 Task: In the  document Ethicsfile.odt Change font size of watermark '113' and place the watermark  'Horizontally'. Insert footer and write www.stellar.com
Action: Mouse moved to (747, 380)
Screenshot: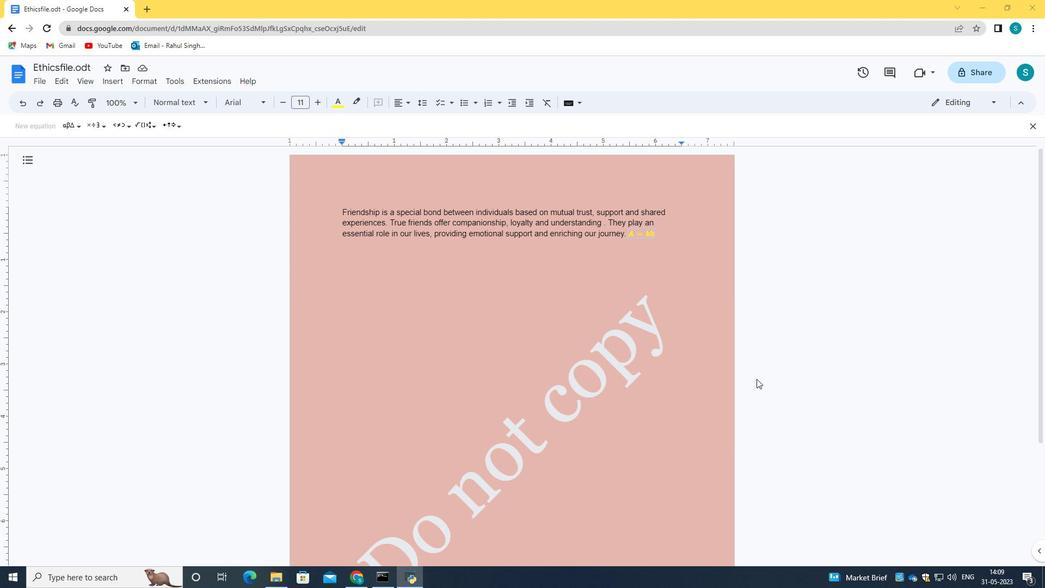 
Action: Mouse scrolled (747, 379) with delta (0, 0)
Screenshot: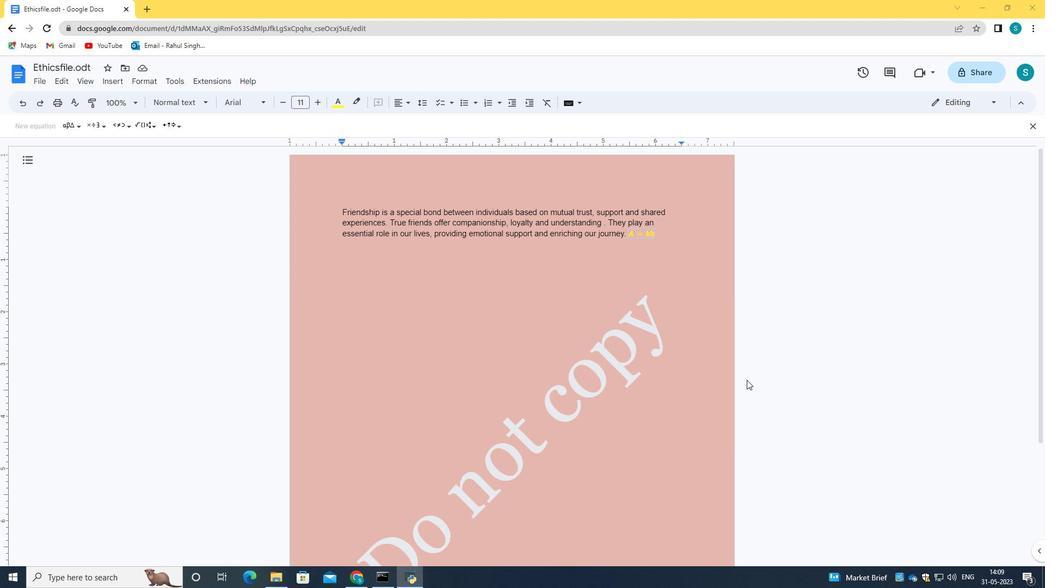 
Action: Mouse scrolled (747, 380) with delta (0, 0)
Screenshot: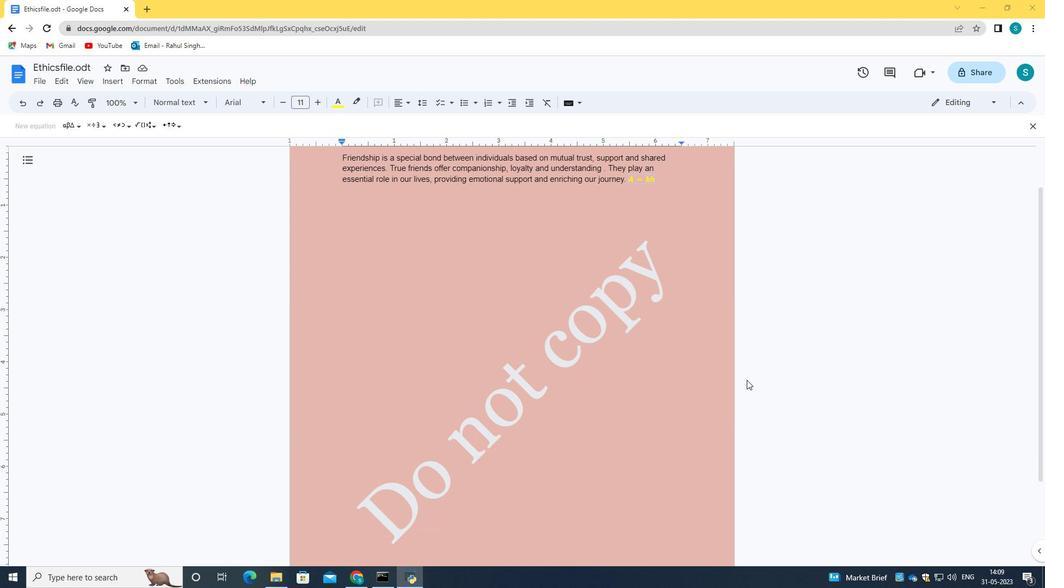 
Action: Mouse scrolled (747, 380) with delta (0, 0)
Screenshot: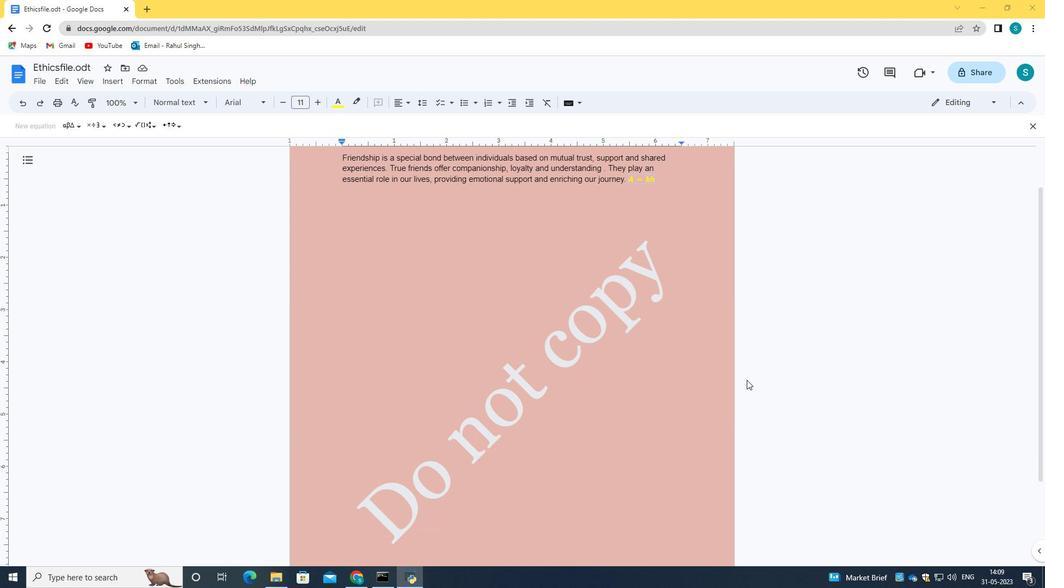 
Action: Mouse scrolled (747, 380) with delta (0, 0)
Screenshot: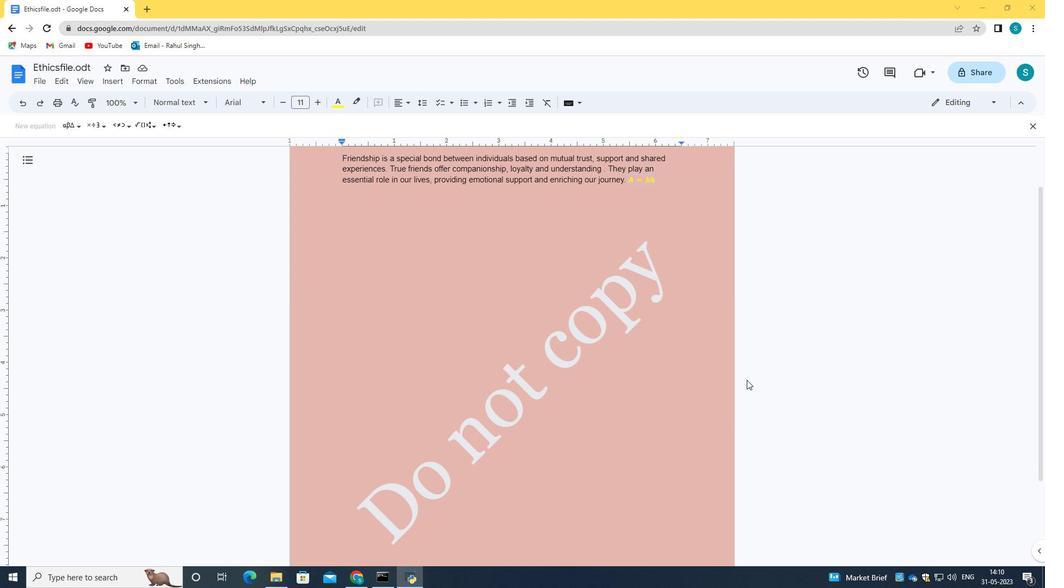 
Action: Mouse moved to (152, 81)
Screenshot: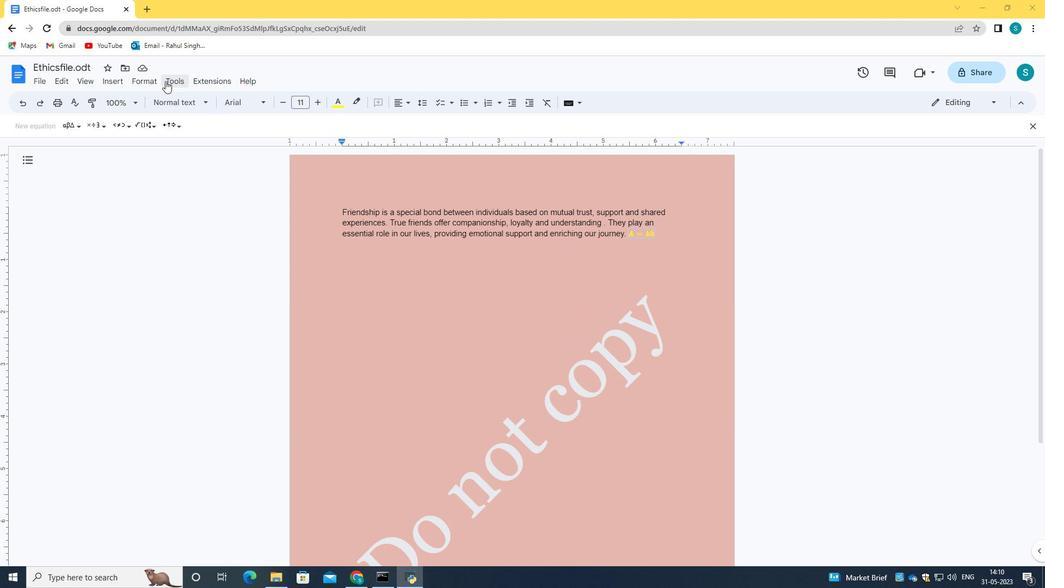
Action: Mouse pressed left at (152, 81)
Screenshot: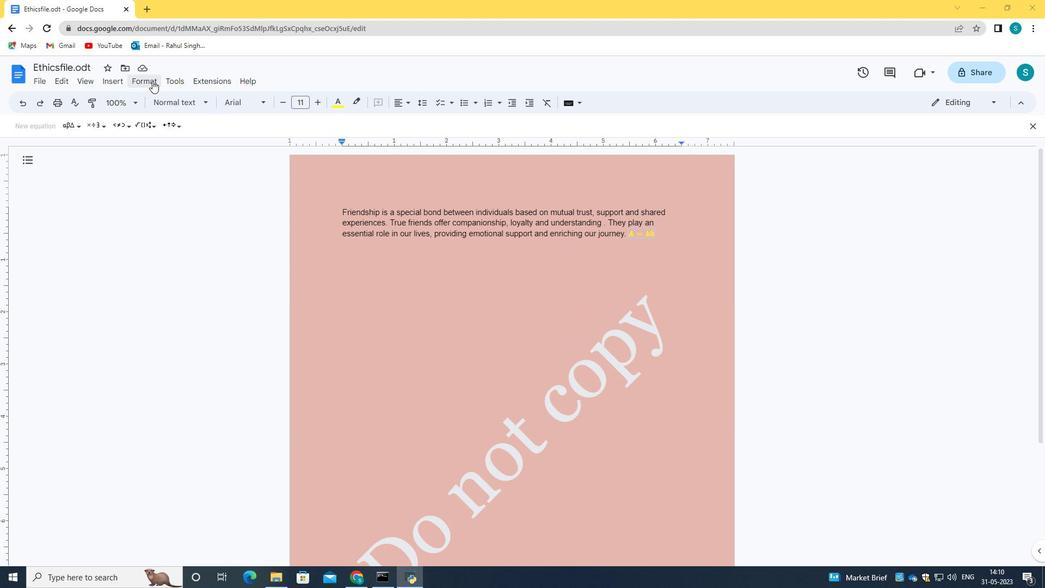 
Action: Mouse moved to (156, 334)
Screenshot: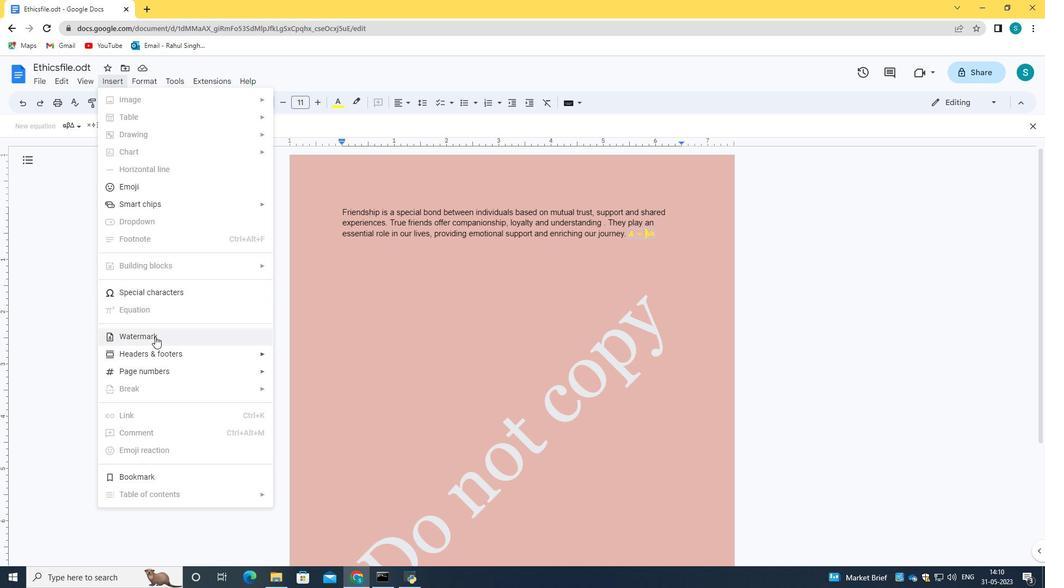 
Action: Mouse pressed left at (156, 334)
Screenshot: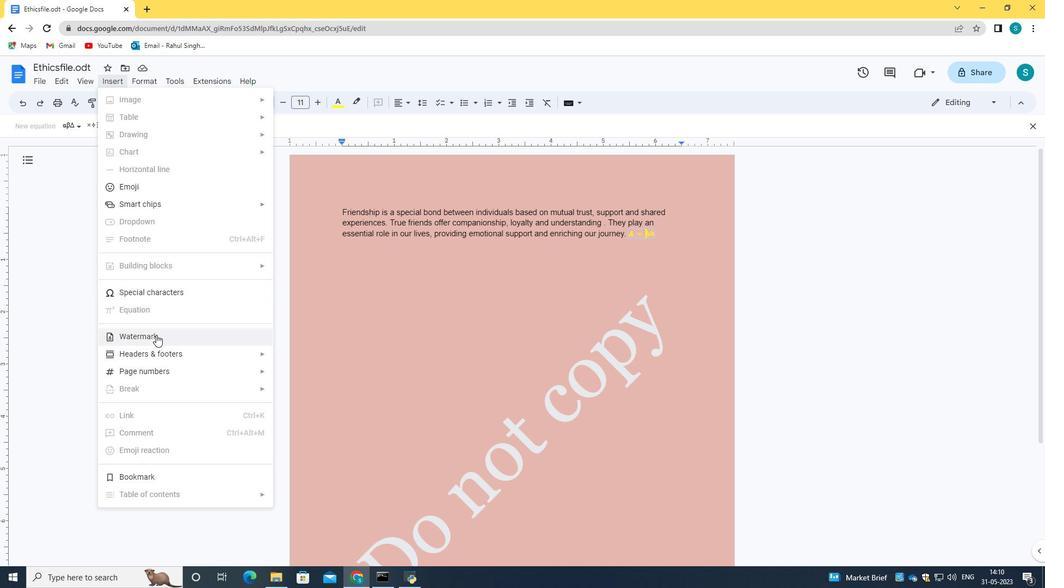 
Action: Mouse moved to (918, 238)
Screenshot: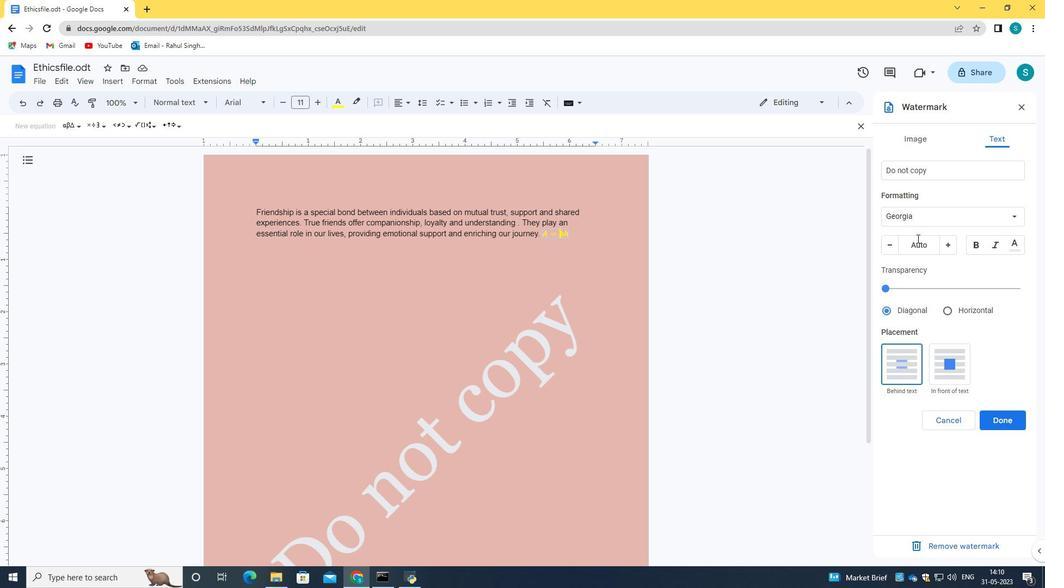 
Action: Mouse pressed left at (918, 238)
Screenshot: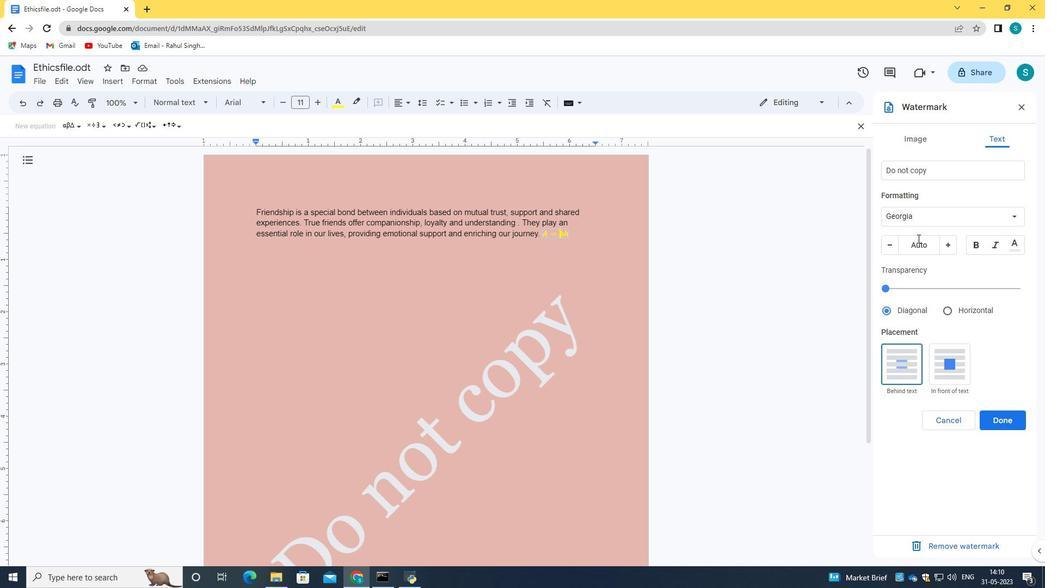 
Action: Key pressed 113<Key.enter>
Screenshot: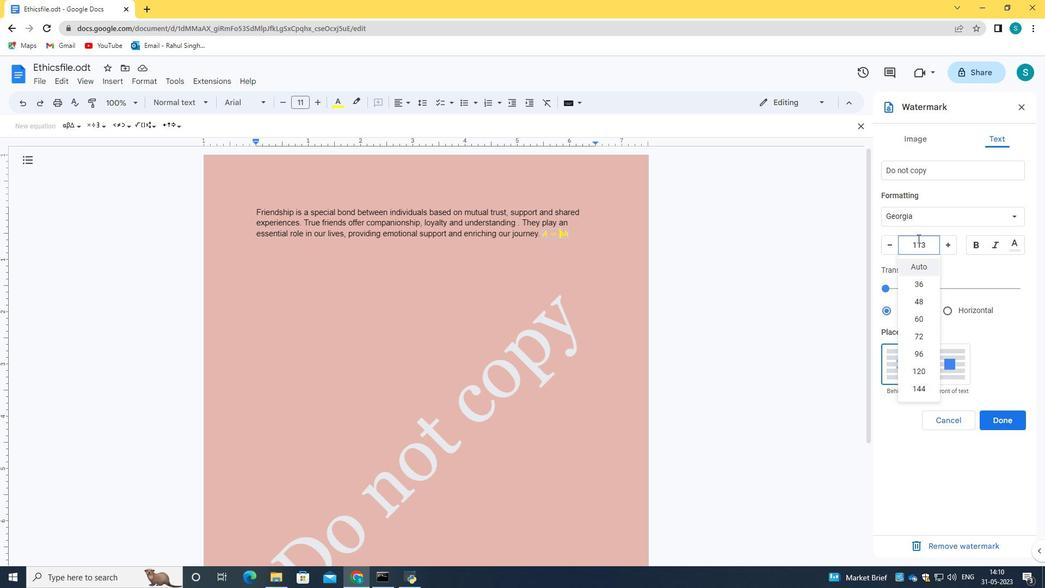 
Action: Mouse moved to (948, 310)
Screenshot: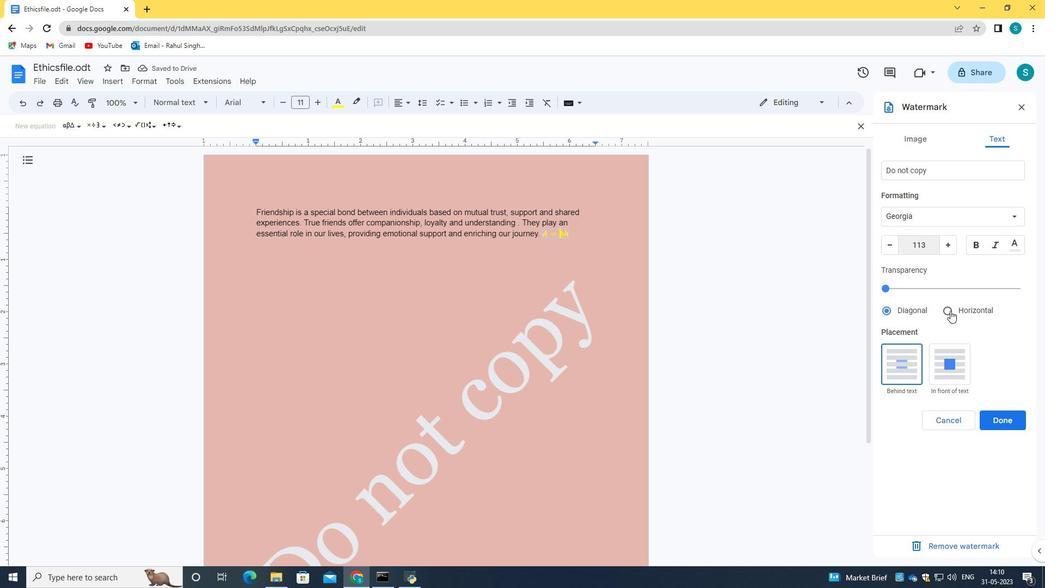 
Action: Mouse pressed left at (948, 310)
Screenshot: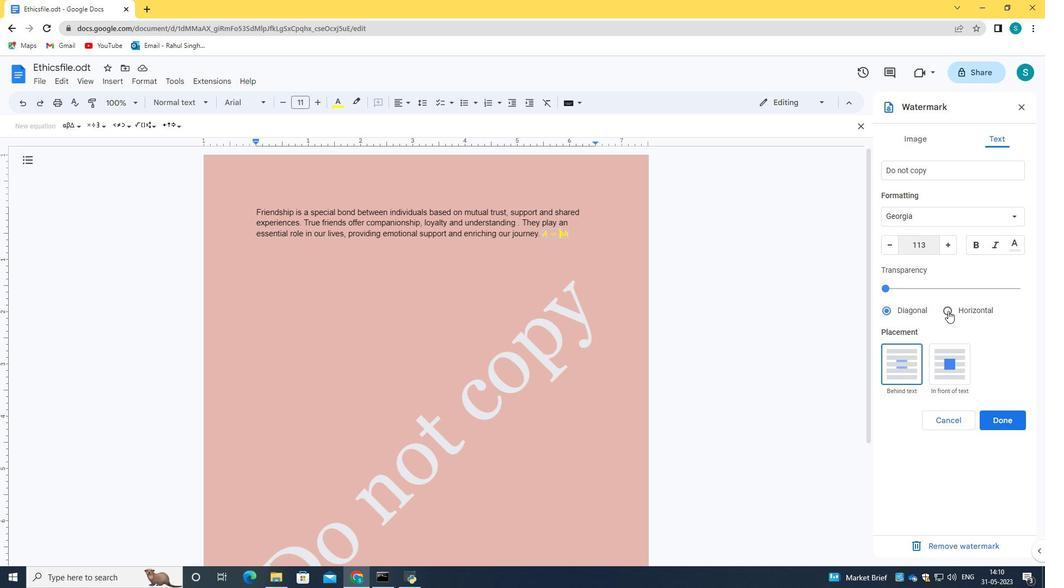 
Action: Mouse moved to (992, 425)
Screenshot: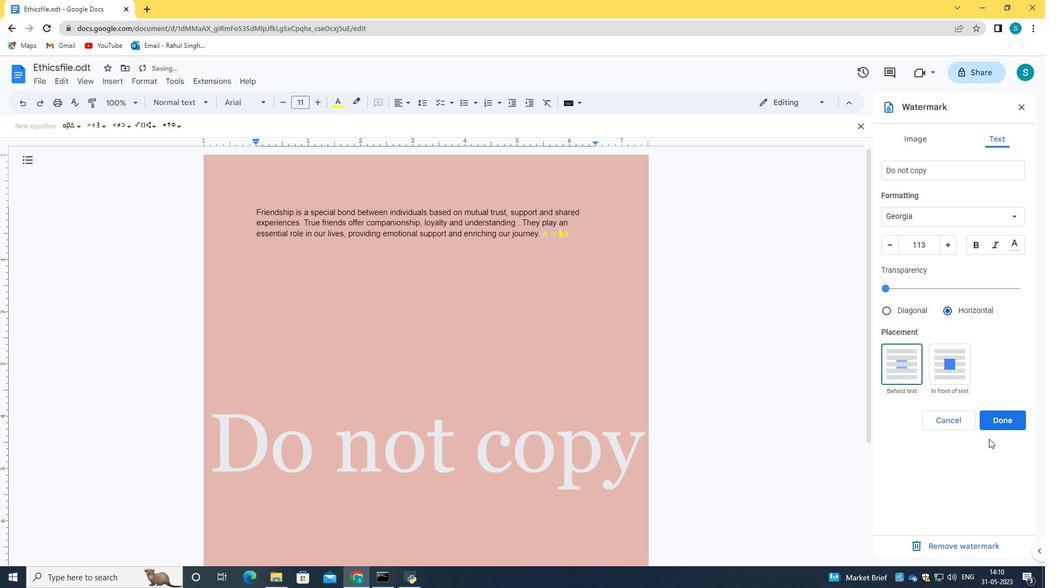 
Action: Mouse pressed left at (992, 425)
Screenshot: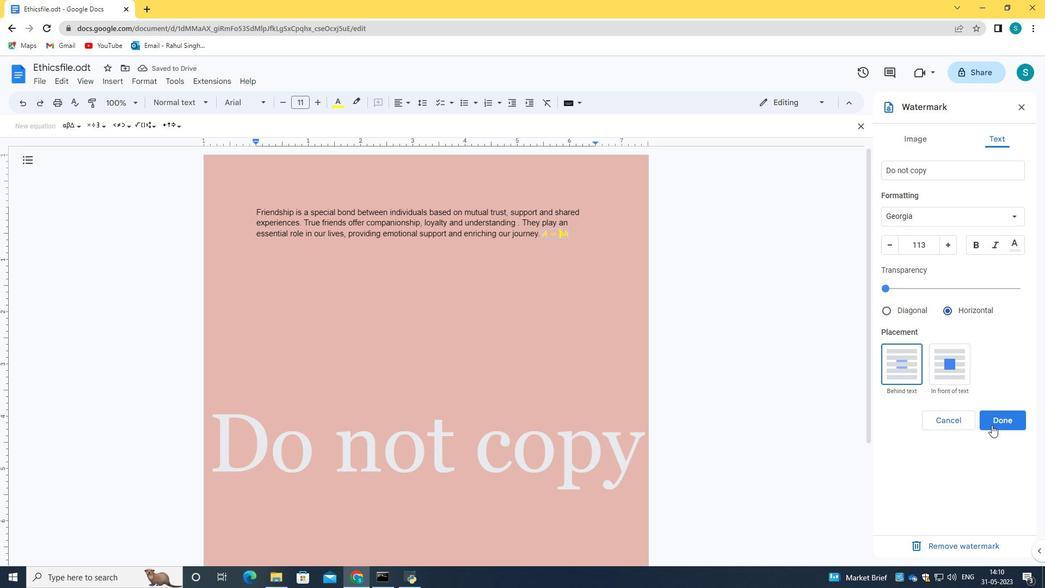 
Action: Mouse moved to (113, 81)
Screenshot: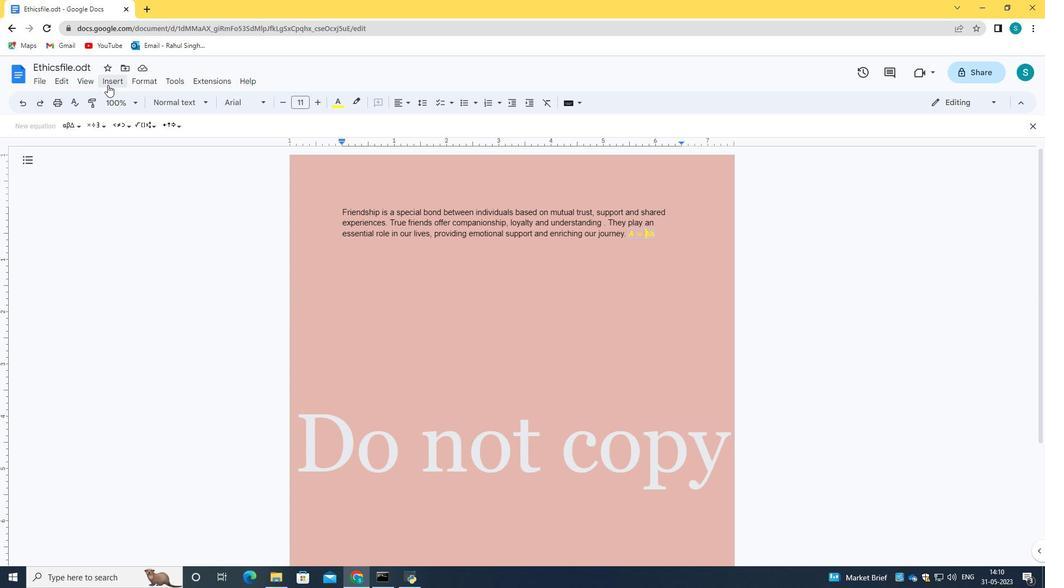 
Action: Mouse pressed left at (113, 81)
Screenshot: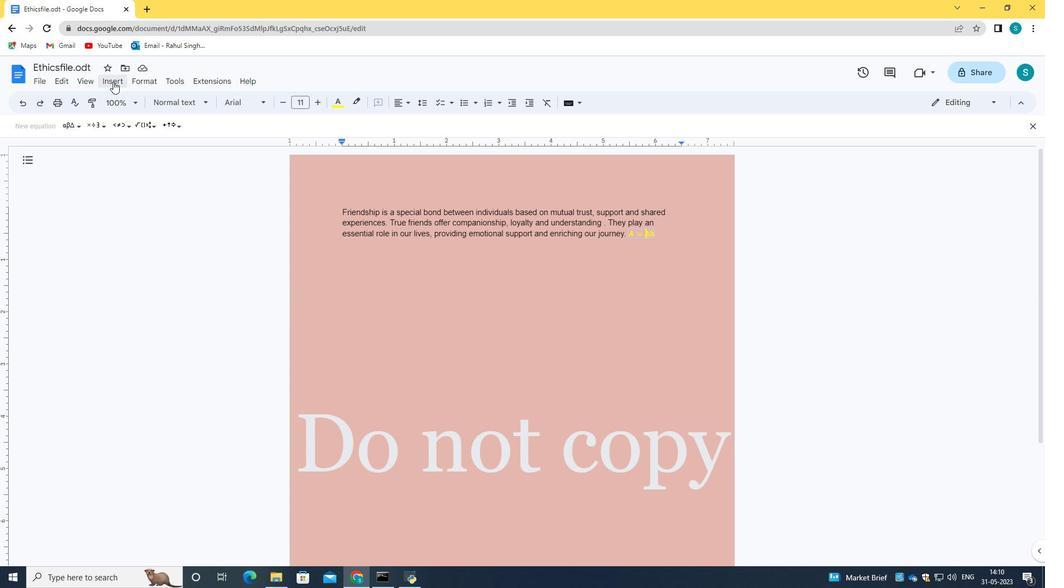 
Action: Mouse moved to (321, 375)
Screenshot: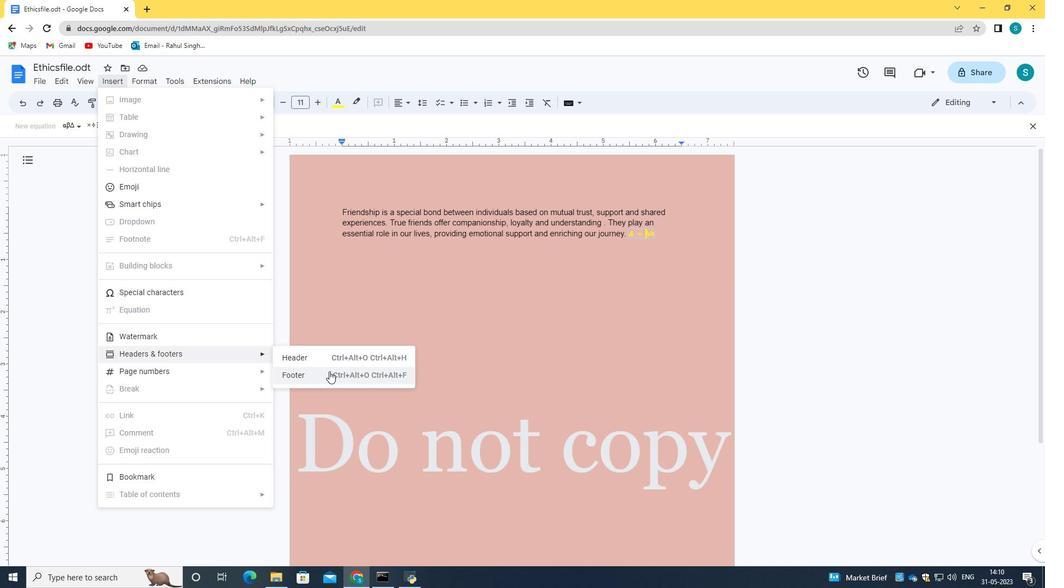 
Action: Mouse pressed left at (321, 375)
Screenshot: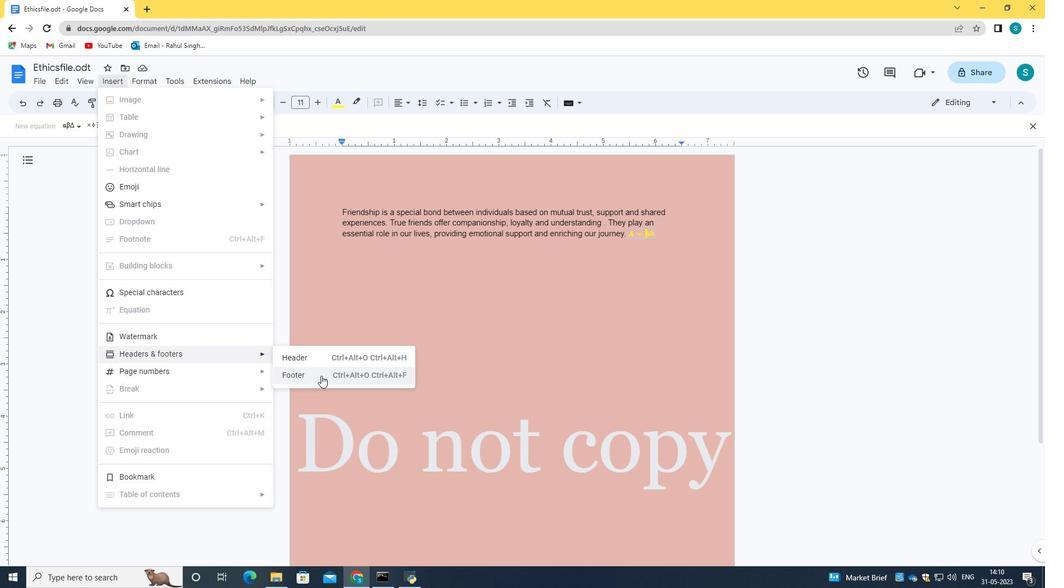
Action: Mouse moved to (501, 406)
Screenshot: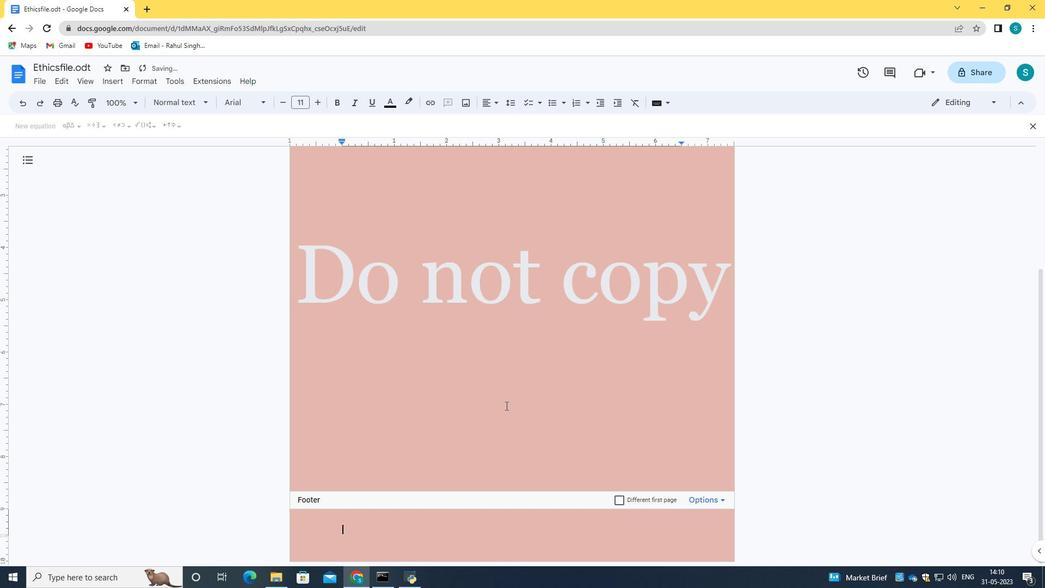 
Action: Key pressed www.stellar.com<Key.enter>
Screenshot: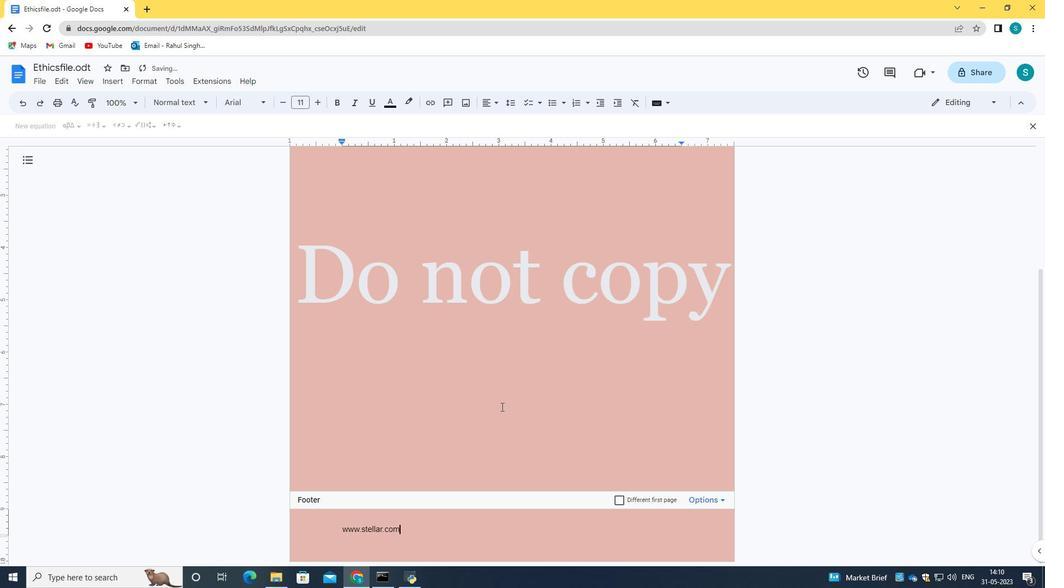 
Action: Mouse moved to (479, 449)
Screenshot: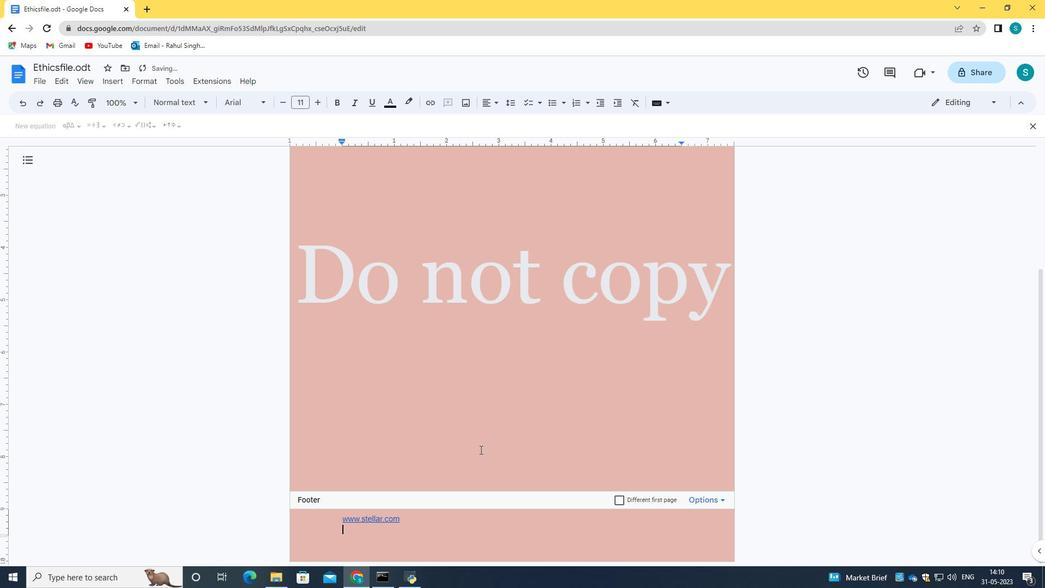 
Action: Mouse scrolled (479, 449) with delta (0, 0)
Screenshot: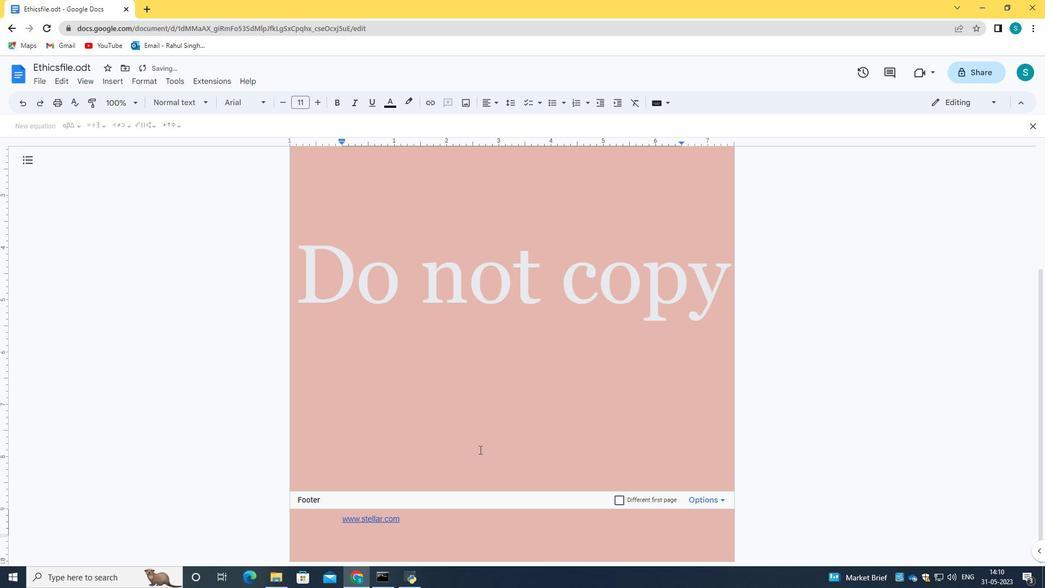 
Action: Mouse scrolled (479, 449) with delta (0, 0)
Screenshot: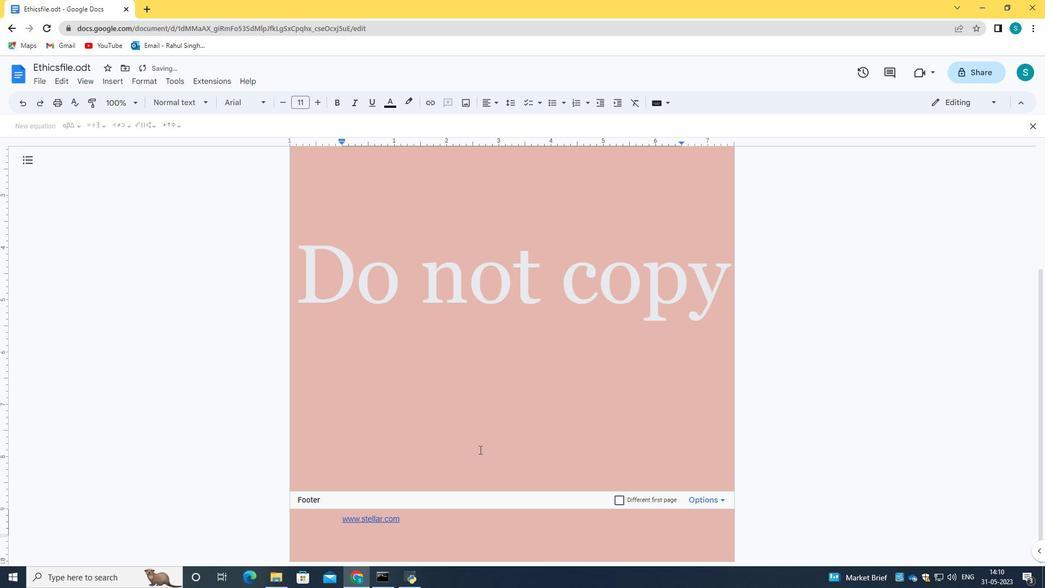 
Action: Mouse scrolled (479, 450) with delta (0, 0)
Screenshot: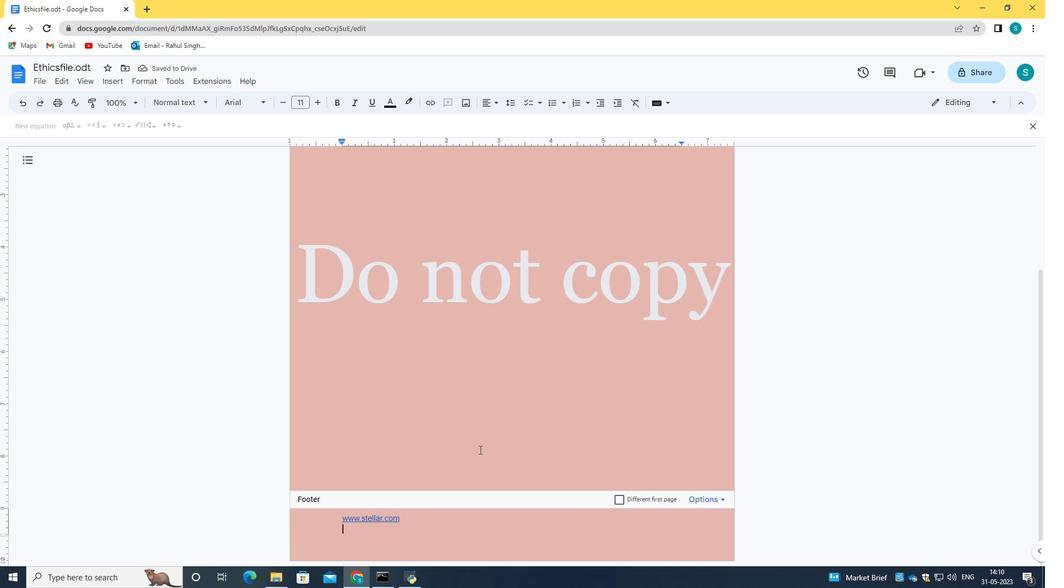 
Action: Mouse scrolled (479, 450) with delta (0, 0)
Screenshot: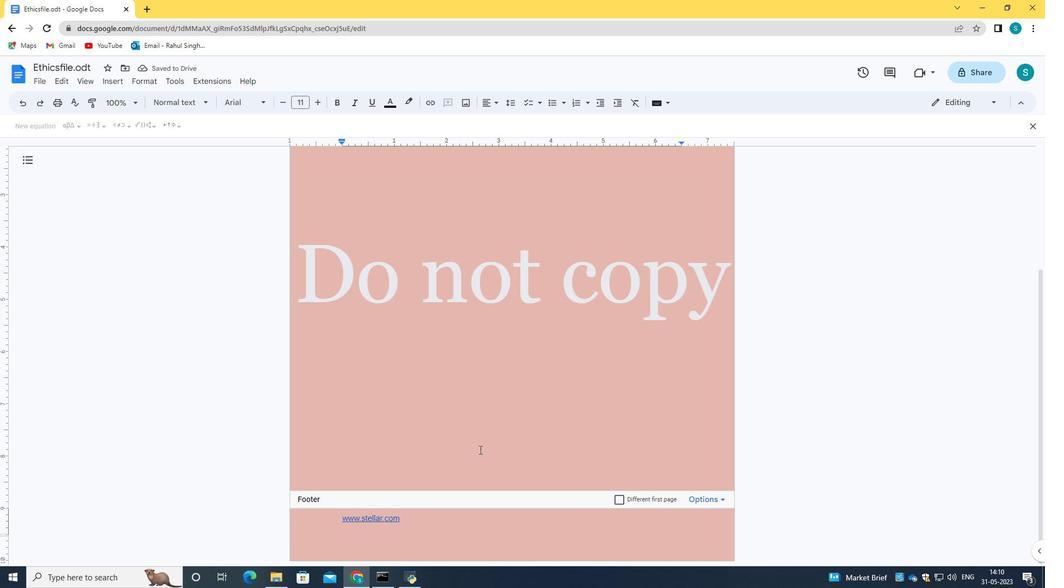 
Action: Mouse scrolled (479, 450) with delta (0, 0)
Screenshot: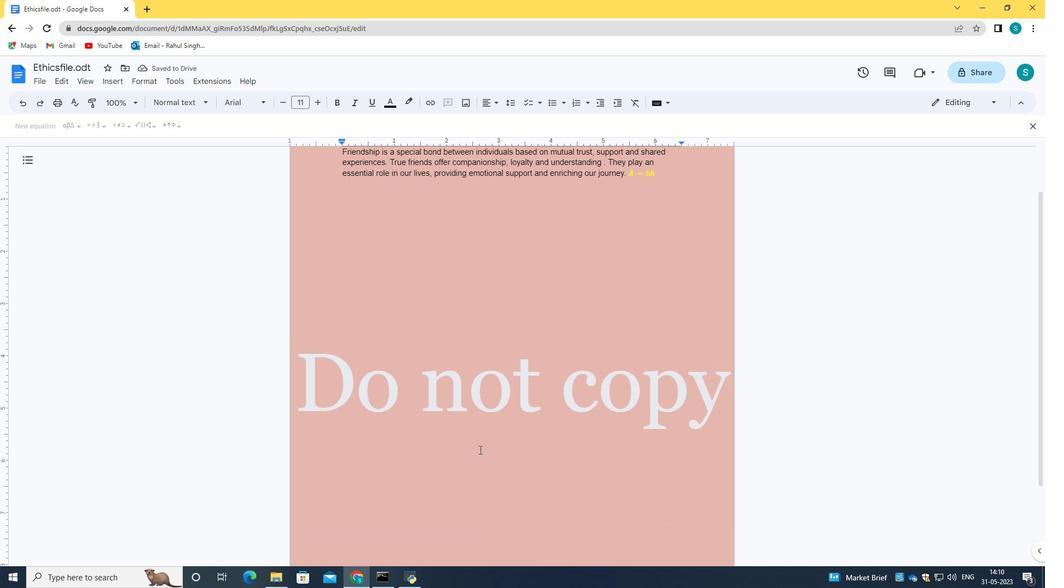 
Action: Mouse scrolled (479, 450) with delta (0, 0)
Screenshot: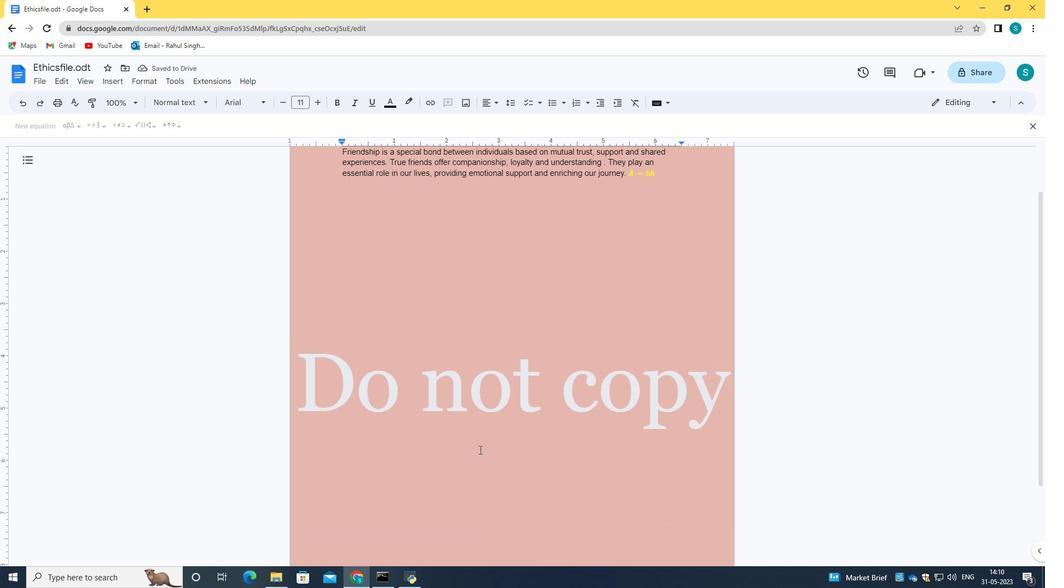 
Action: Mouse scrolled (479, 450) with delta (0, 0)
Screenshot: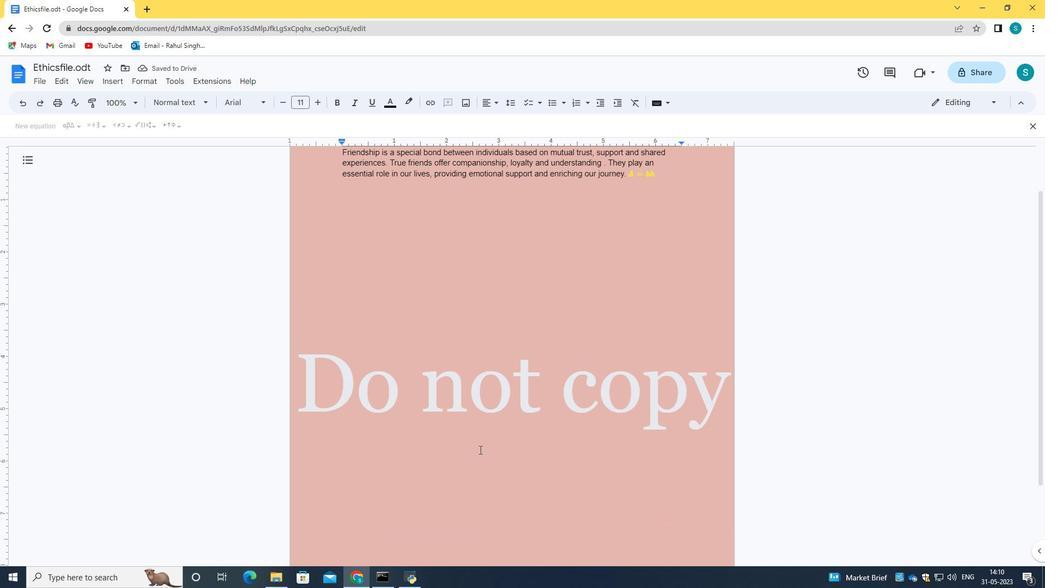 
Action: Mouse scrolled (479, 449) with delta (0, 0)
Screenshot: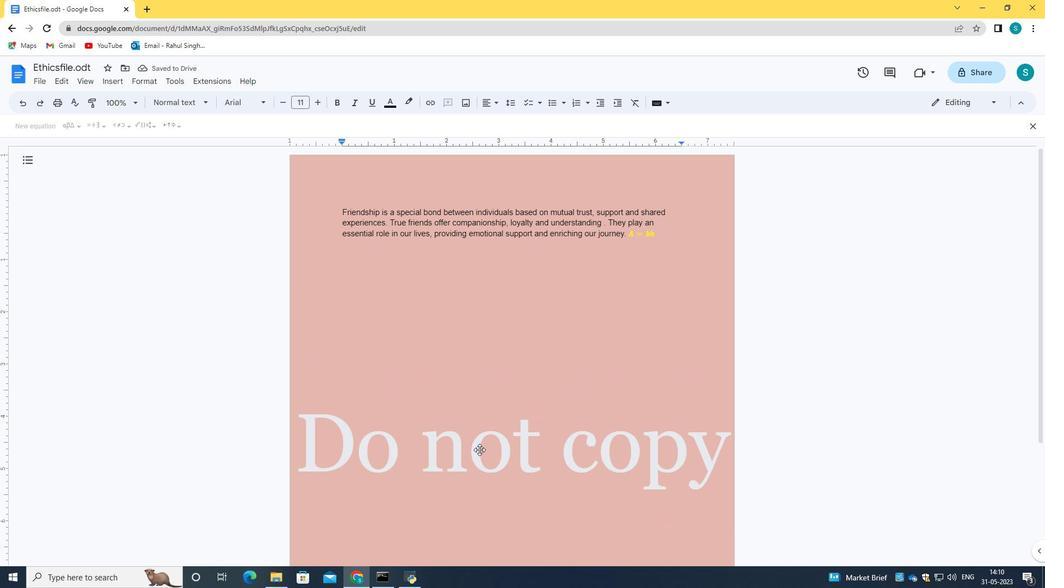 
Action: Mouse scrolled (479, 449) with delta (0, 0)
Screenshot: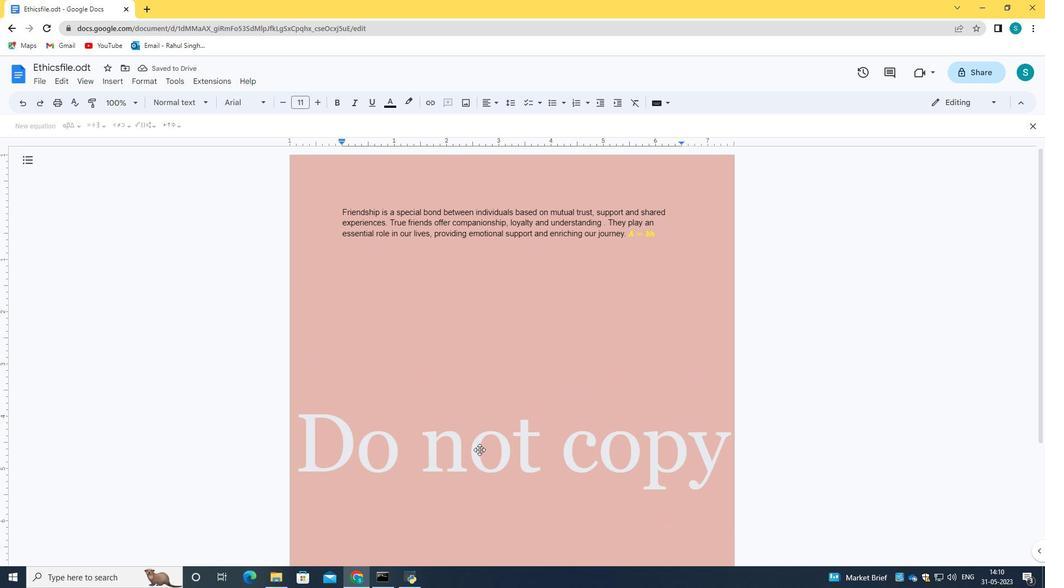 
Action: Mouse scrolled (479, 449) with delta (0, 0)
Screenshot: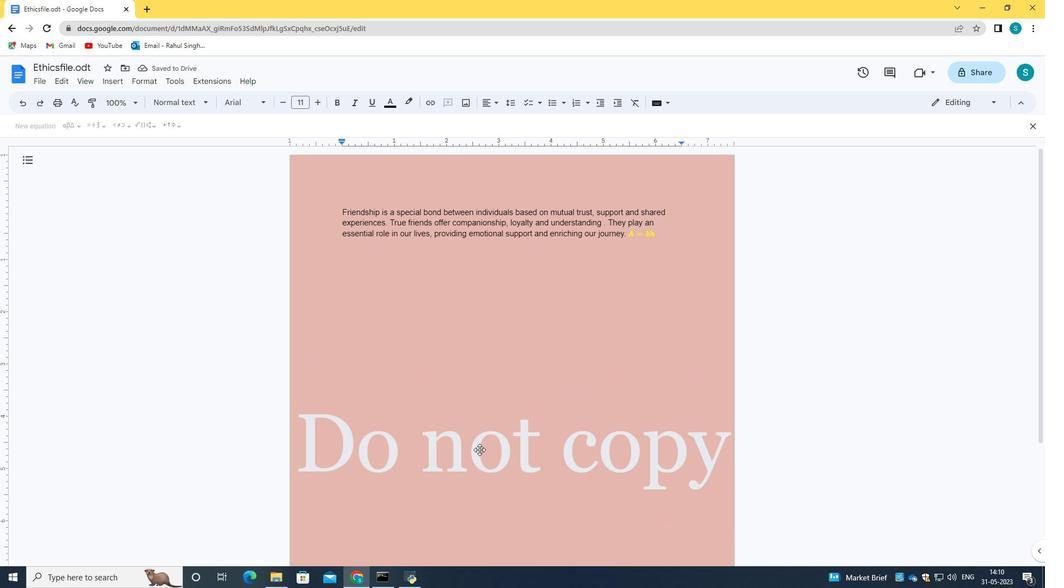 
Action: Mouse scrolled (479, 449) with delta (0, 0)
Screenshot: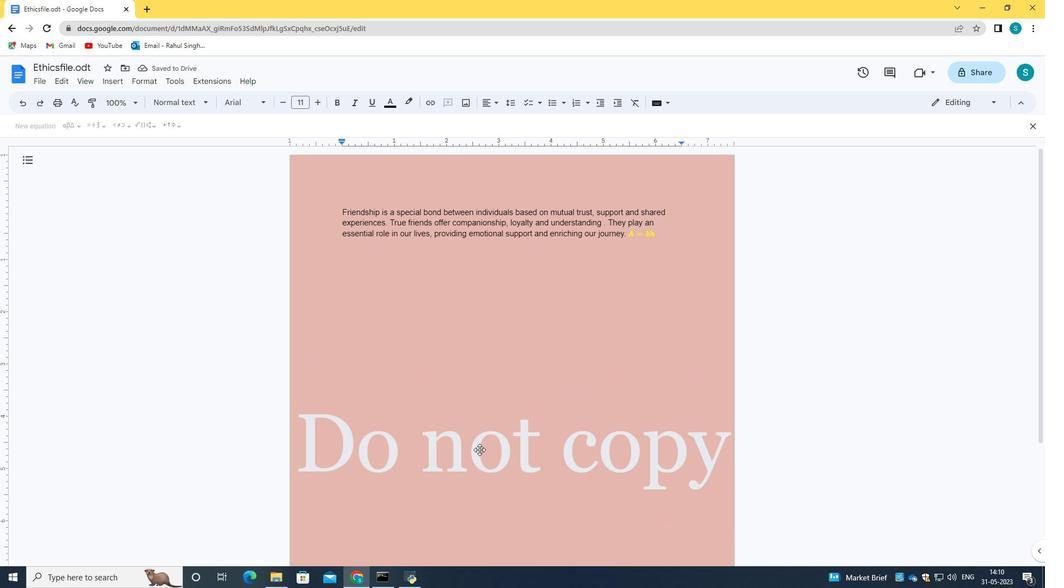 
Action: Mouse scrolled (479, 449) with delta (0, 0)
Screenshot: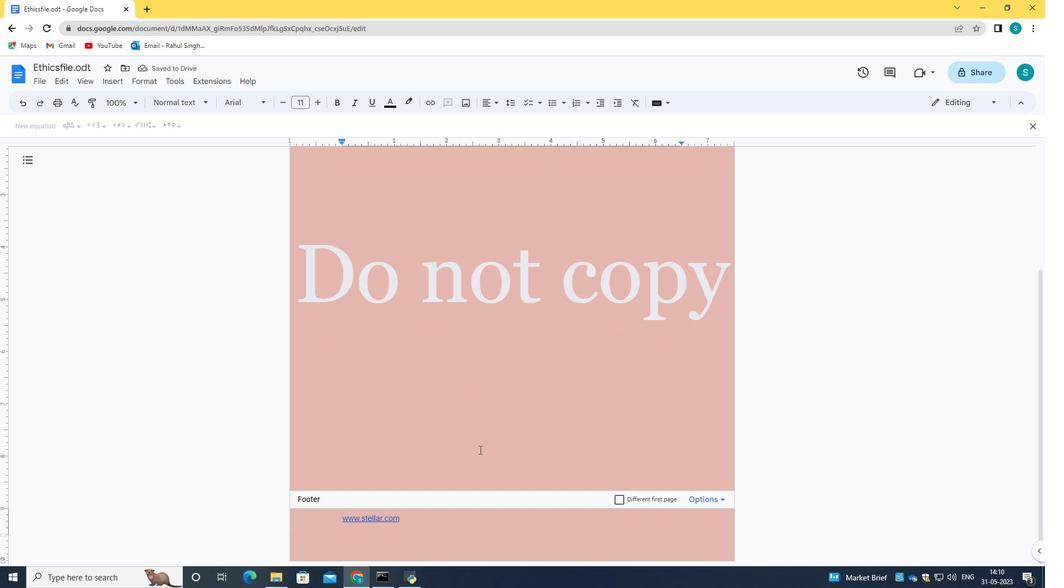 
Action: Mouse scrolled (479, 449) with delta (0, 0)
Screenshot: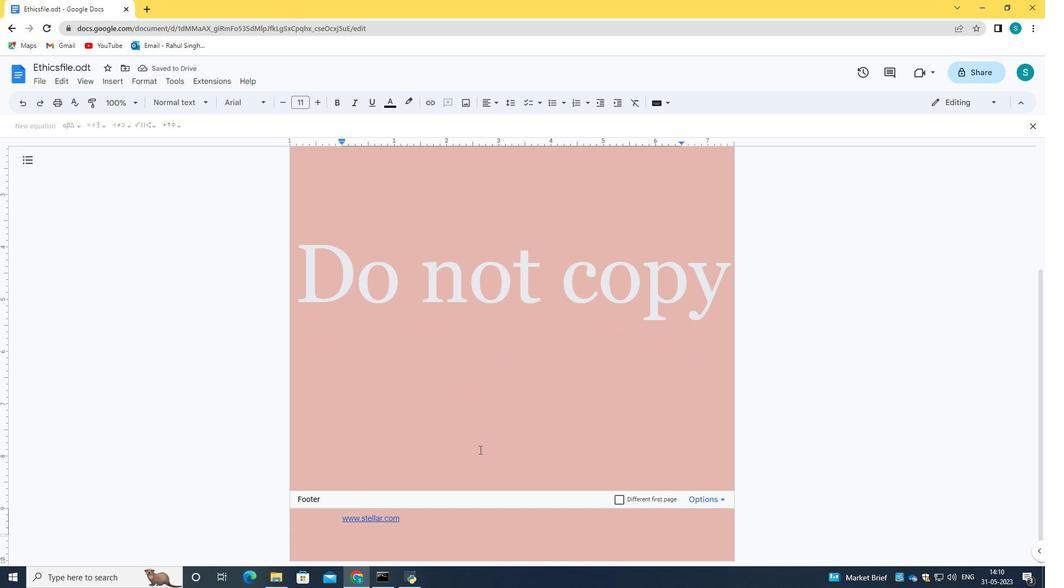 
